 Task: Log work in the project Visionary for the issue 'Develop a new tool for automated testing of database management systems' spent time as '4w 5d 21h 41m' and remaining time as '3w 2d 14h 42m' and move to top of backlog. Now add the issue to the epic 'Network Upgrade'.
Action: Mouse moved to (664, 384)
Screenshot: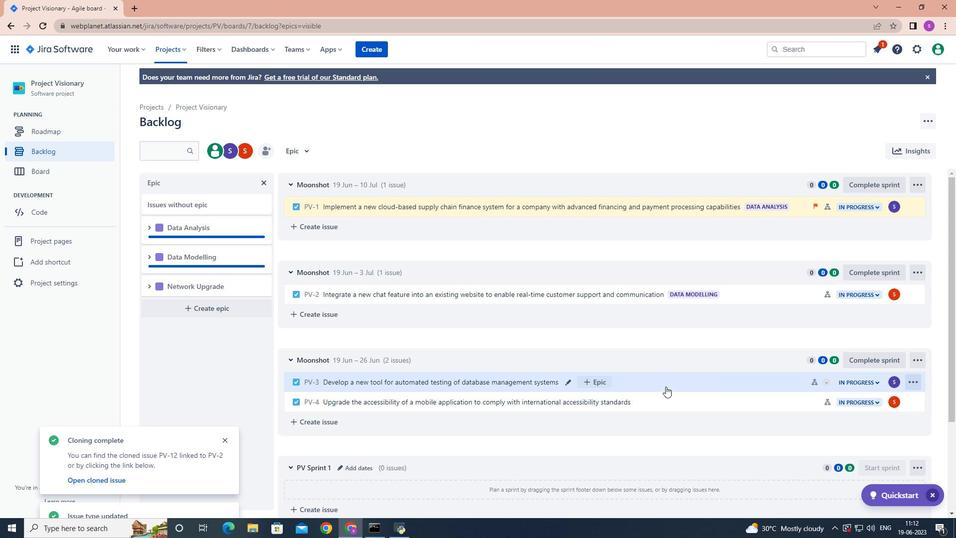 
Action: Mouse pressed left at (664, 384)
Screenshot: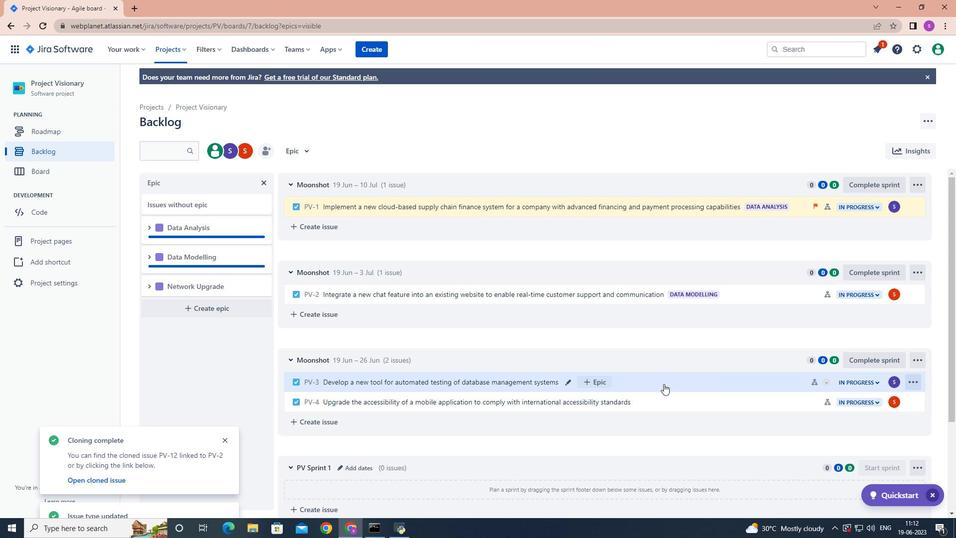
Action: Mouse moved to (913, 180)
Screenshot: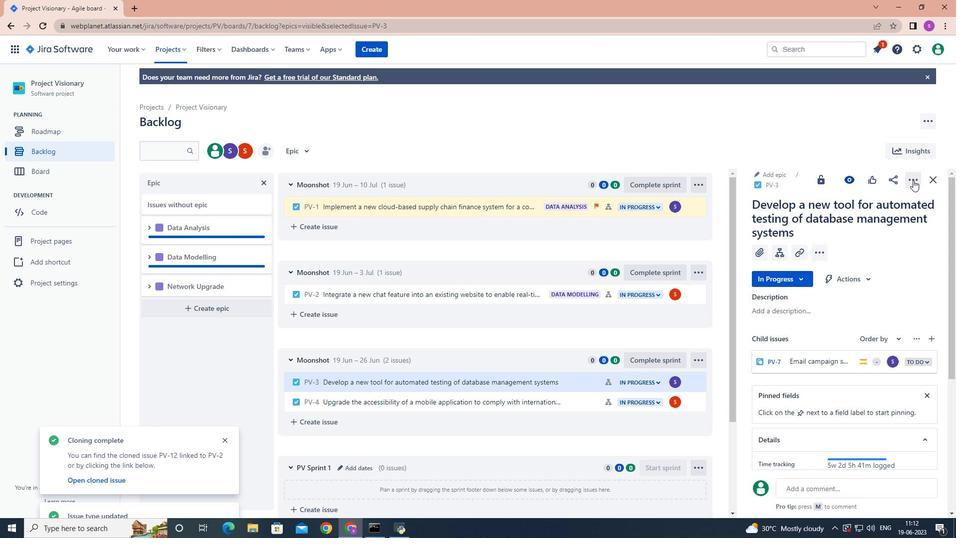 
Action: Mouse pressed left at (913, 180)
Screenshot: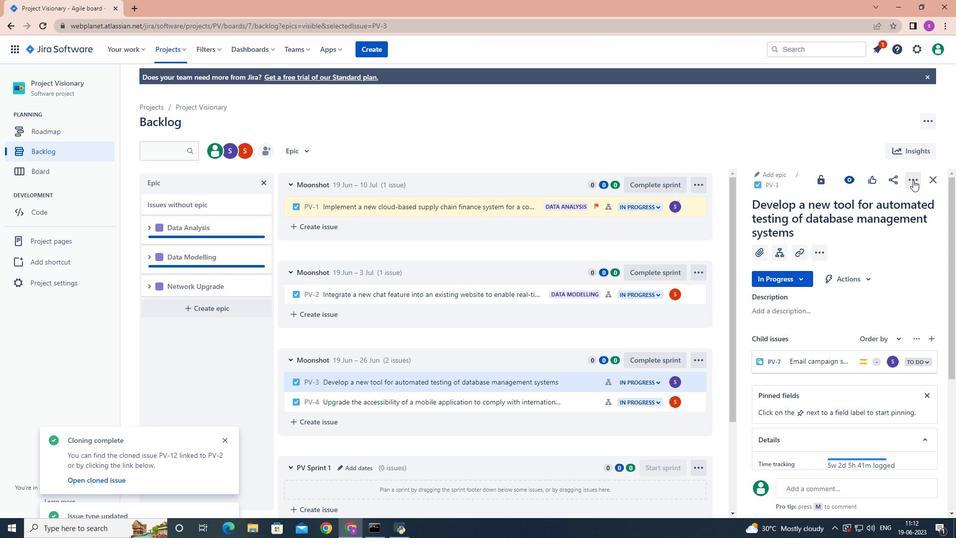 
Action: Mouse moved to (876, 206)
Screenshot: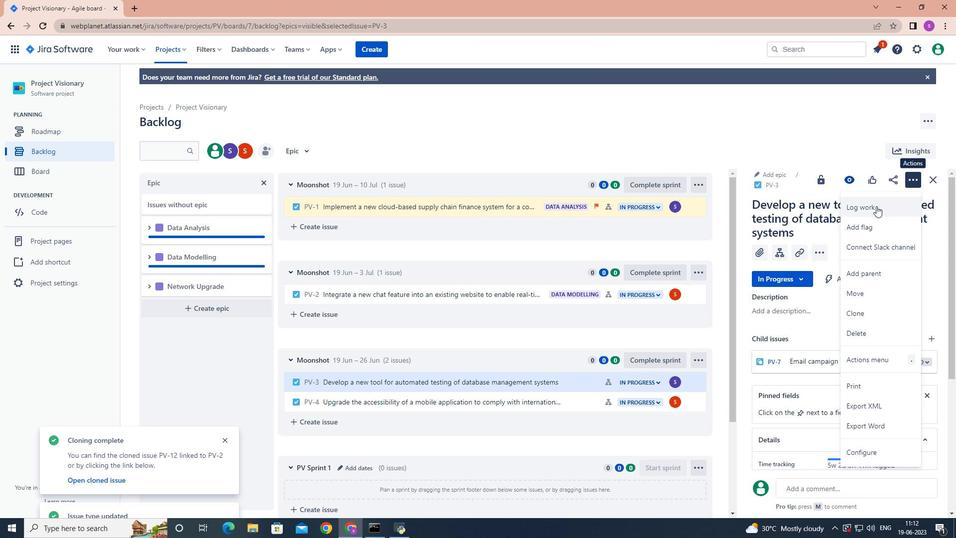 
Action: Mouse pressed left at (876, 206)
Screenshot: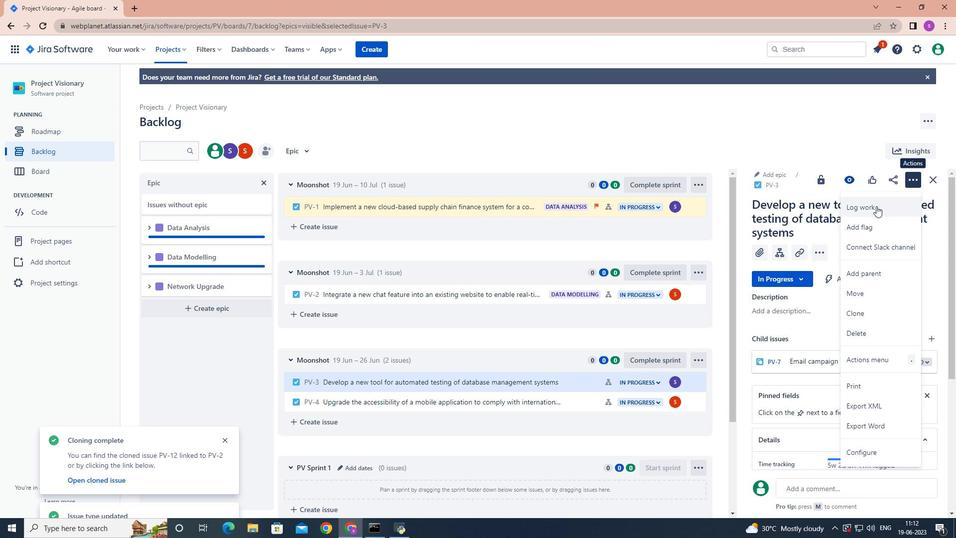 
Action: Mouse moved to (799, 221)
Screenshot: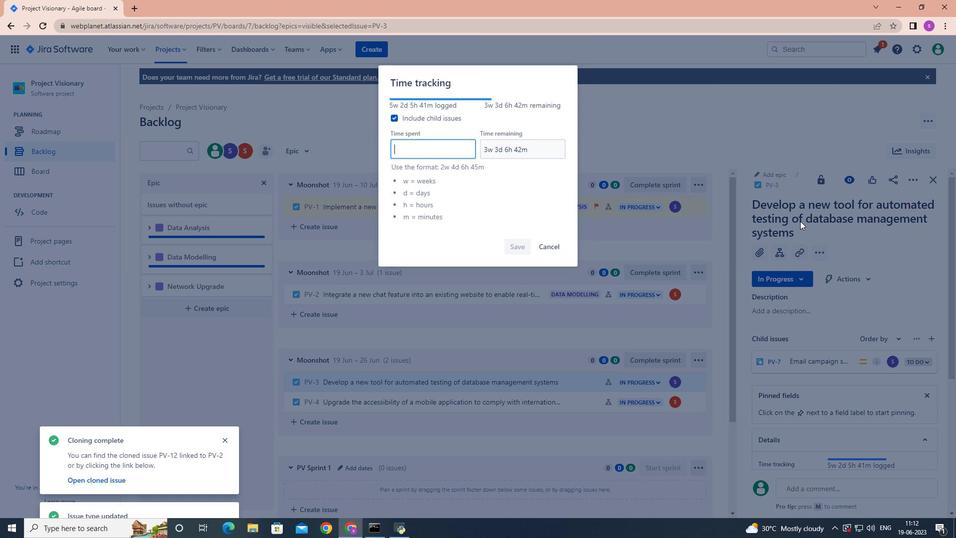 
Action: Key pressed 4w<Key.space>5d<Key.space>21h<Key.space>41m
Screenshot: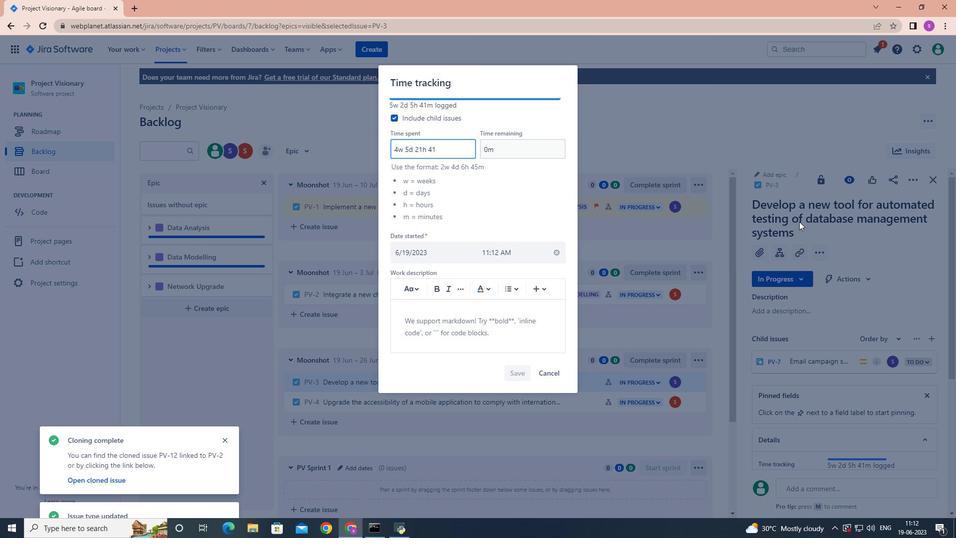
Action: Mouse moved to (495, 150)
Screenshot: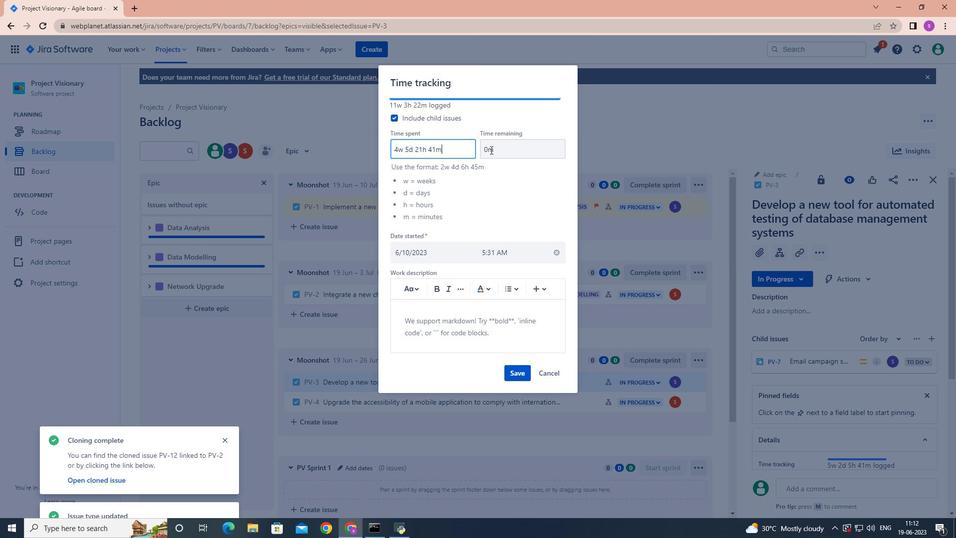 
Action: Mouse pressed left at (495, 150)
Screenshot: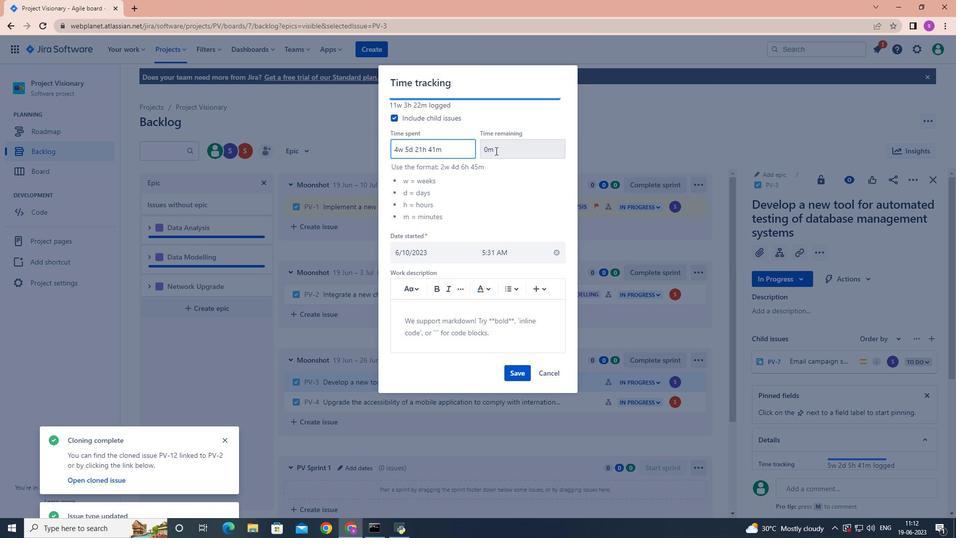 
Action: Mouse moved to (495, 150)
Screenshot: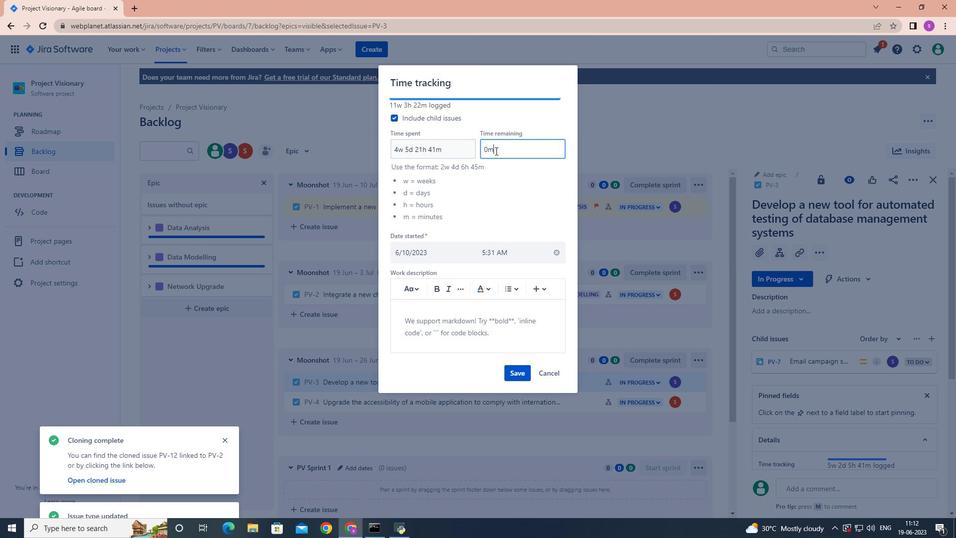 
Action: Key pressed <Key.backspace><Key.backspace><Key.backspace>3w<Key.space>2d<Key.space>14h<Key.space>42m
Screenshot: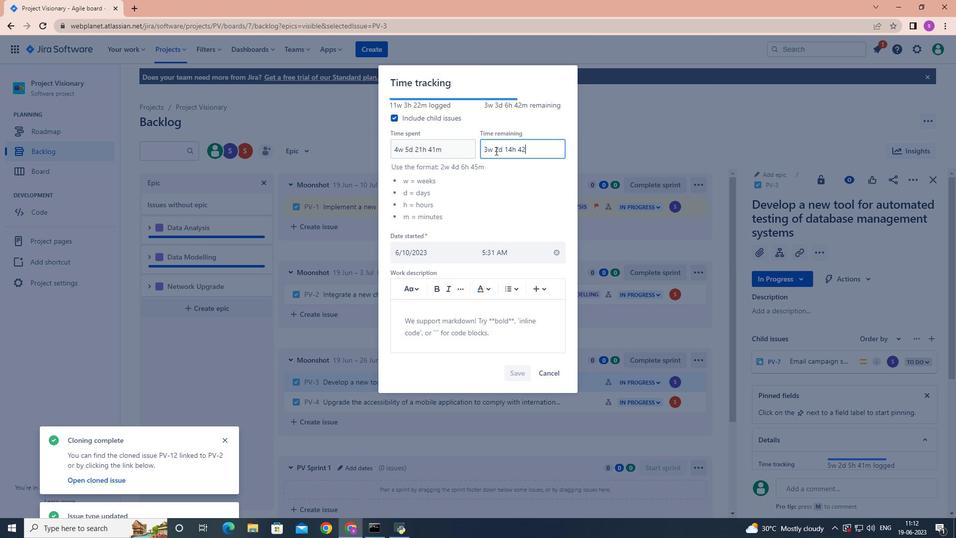 
Action: Mouse moved to (515, 373)
Screenshot: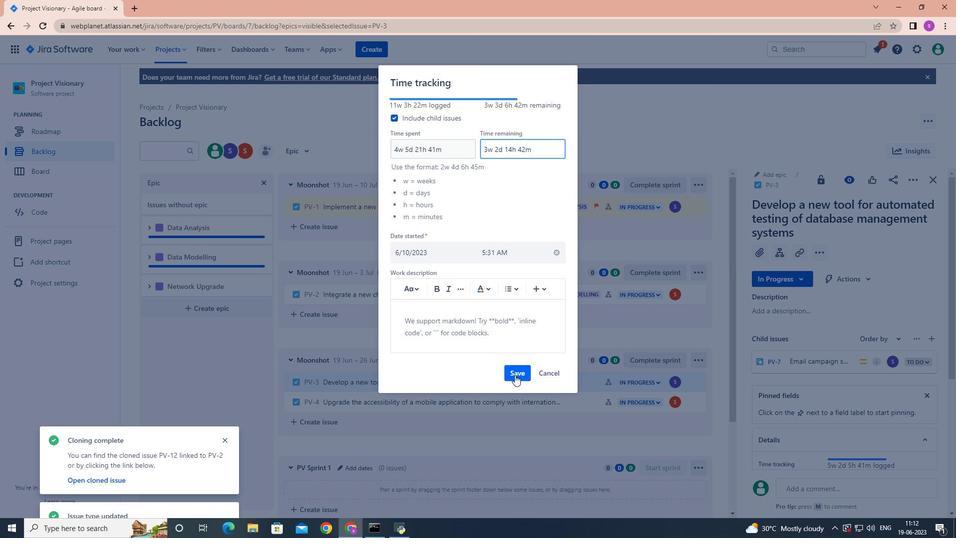 
Action: Mouse pressed left at (515, 373)
Screenshot: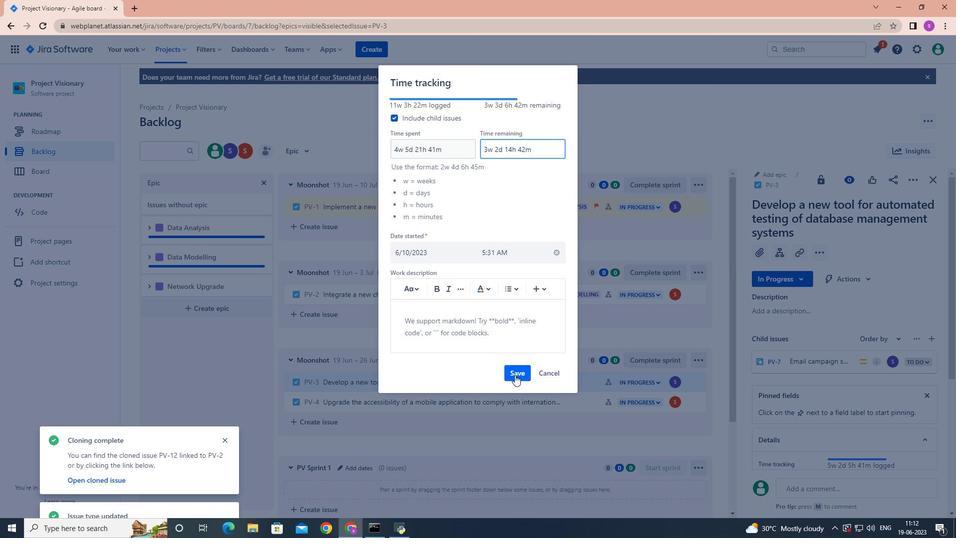 
Action: Mouse moved to (693, 382)
Screenshot: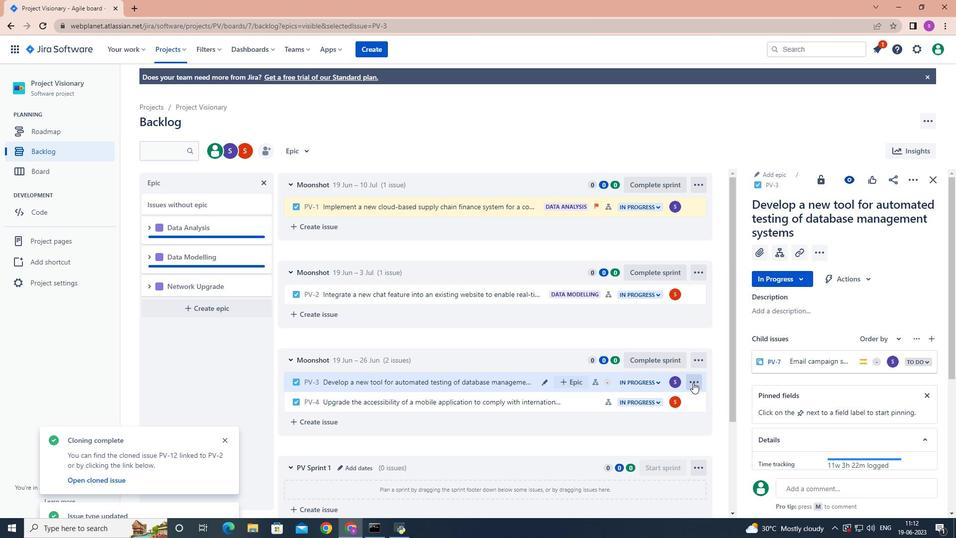 
Action: Mouse pressed left at (693, 382)
Screenshot: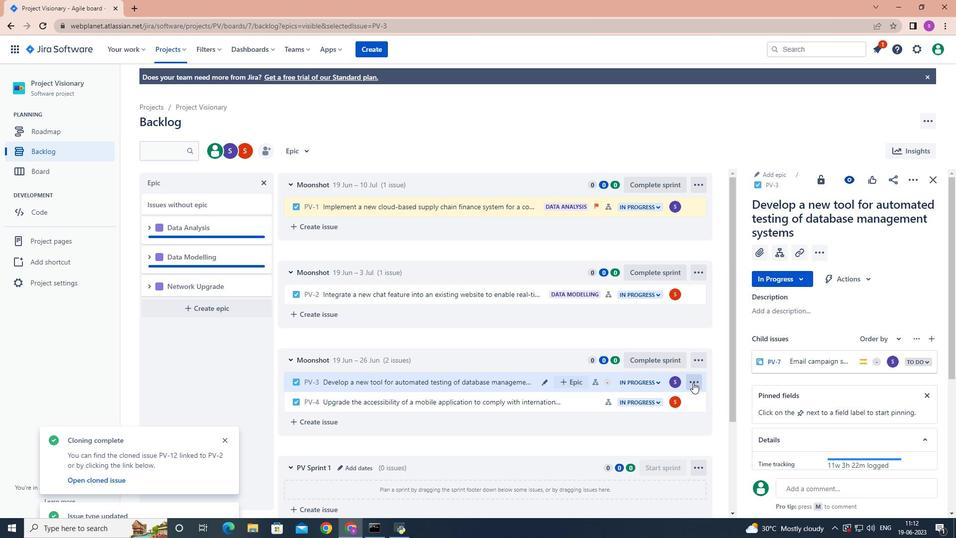 
Action: Mouse moved to (678, 341)
Screenshot: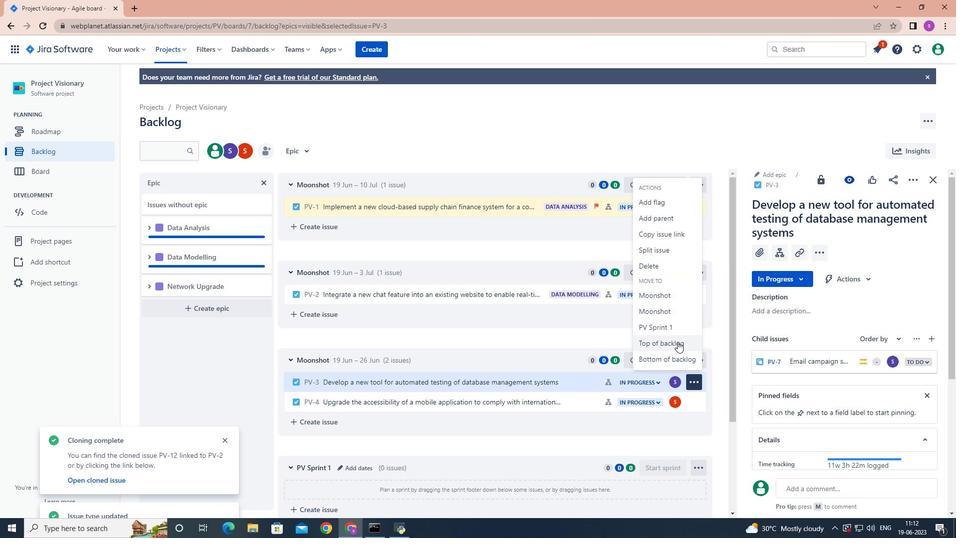 
Action: Mouse pressed left at (678, 341)
Screenshot: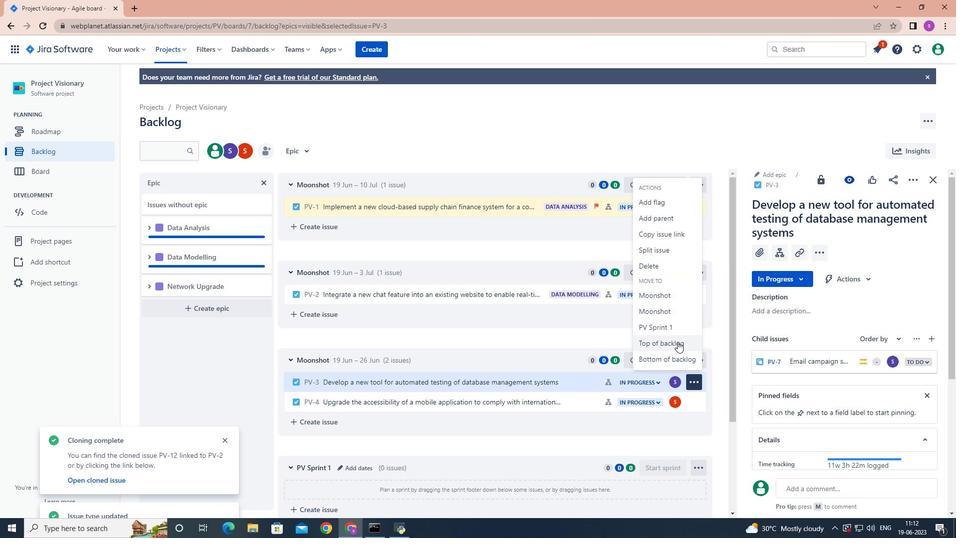 
Action: Mouse moved to (508, 165)
Screenshot: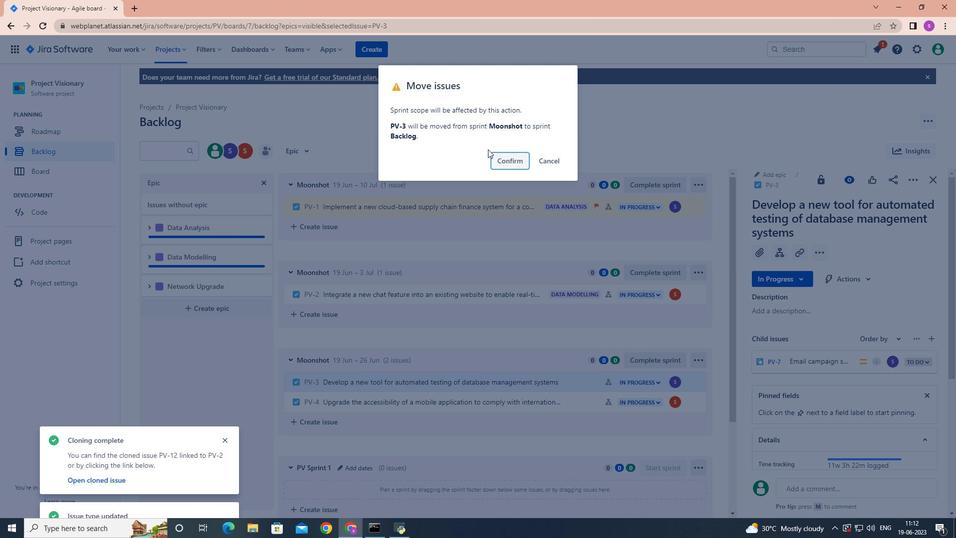 
Action: Mouse pressed left at (508, 165)
Screenshot: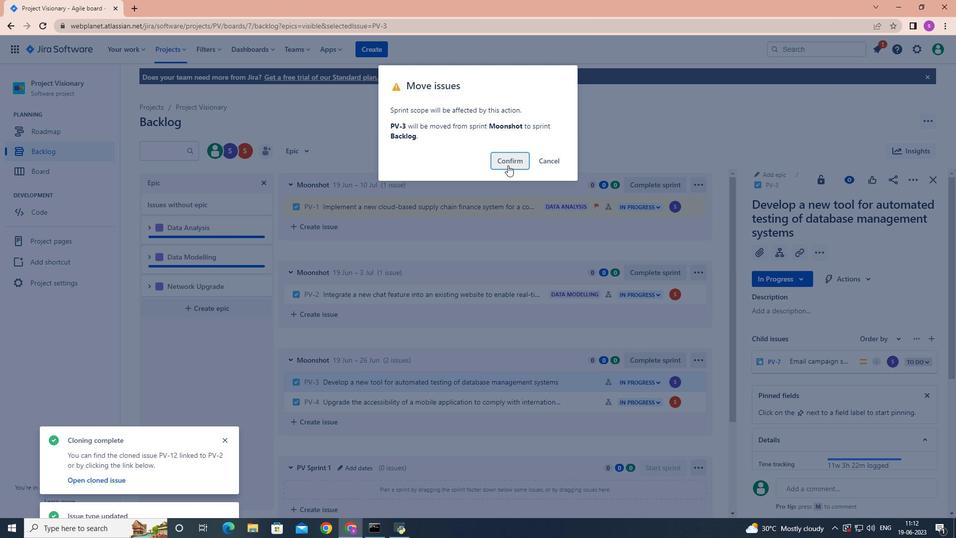 
Action: Mouse moved to (477, 316)
Screenshot: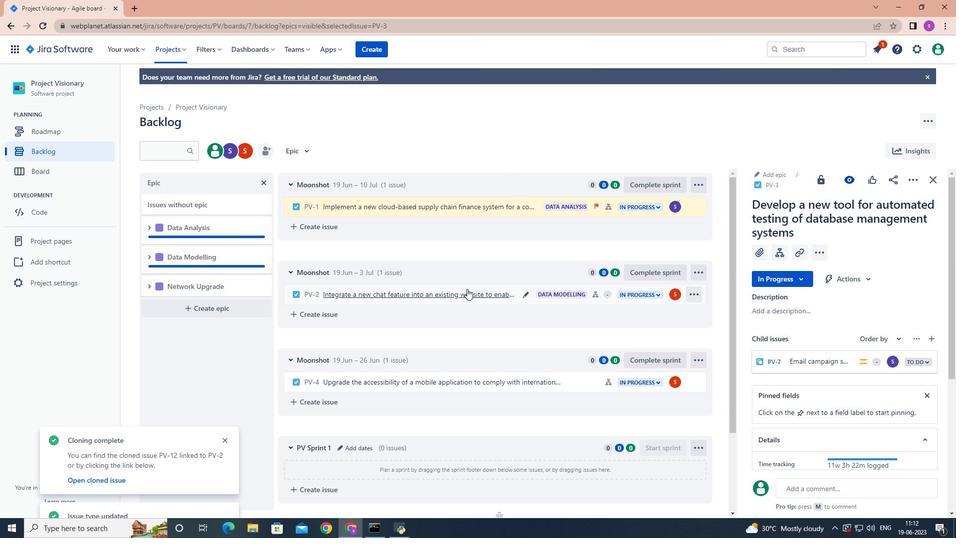 
Action: Mouse scrolled (477, 315) with delta (0, 0)
Screenshot: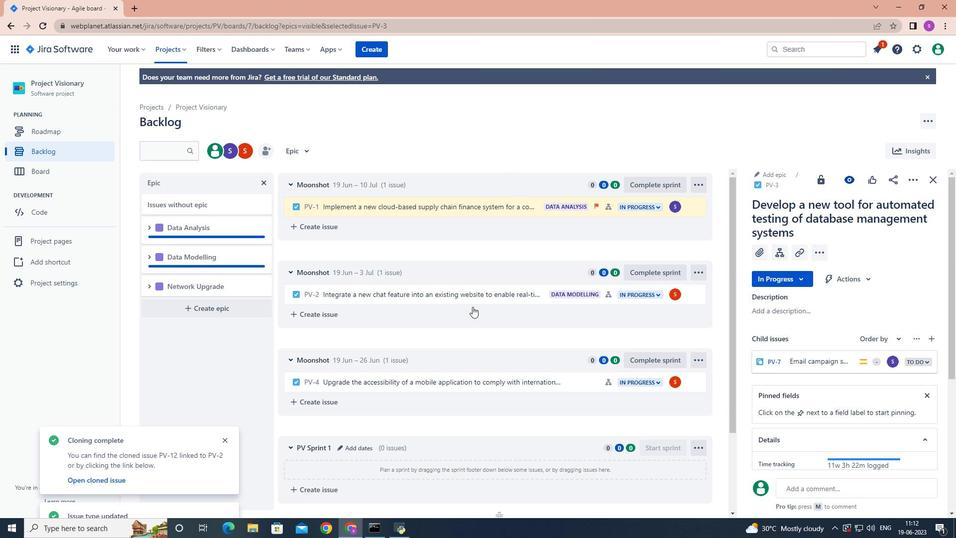 
Action: Mouse moved to (477, 315)
Screenshot: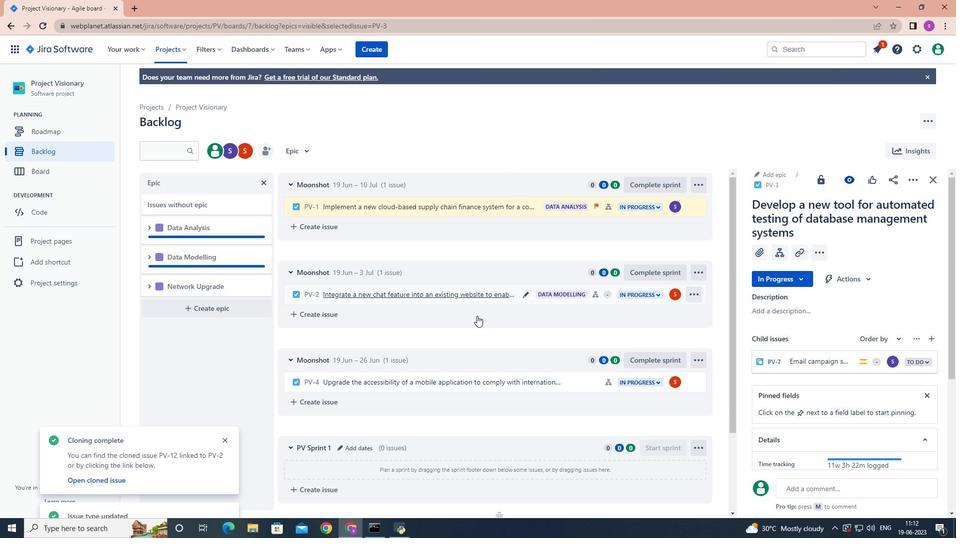 
Action: Mouse scrolled (477, 314) with delta (0, 0)
Screenshot: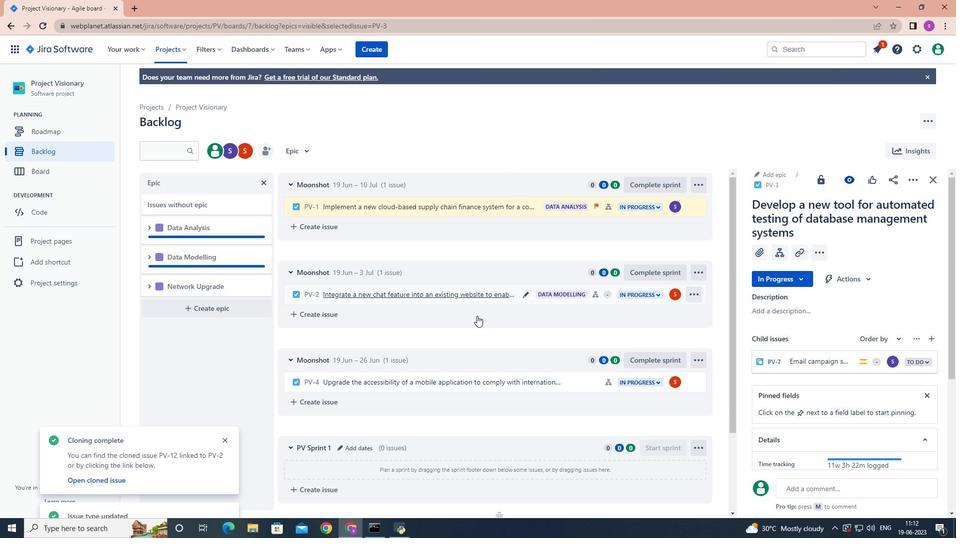 
Action: Mouse moved to (574, 460)
Screenshot: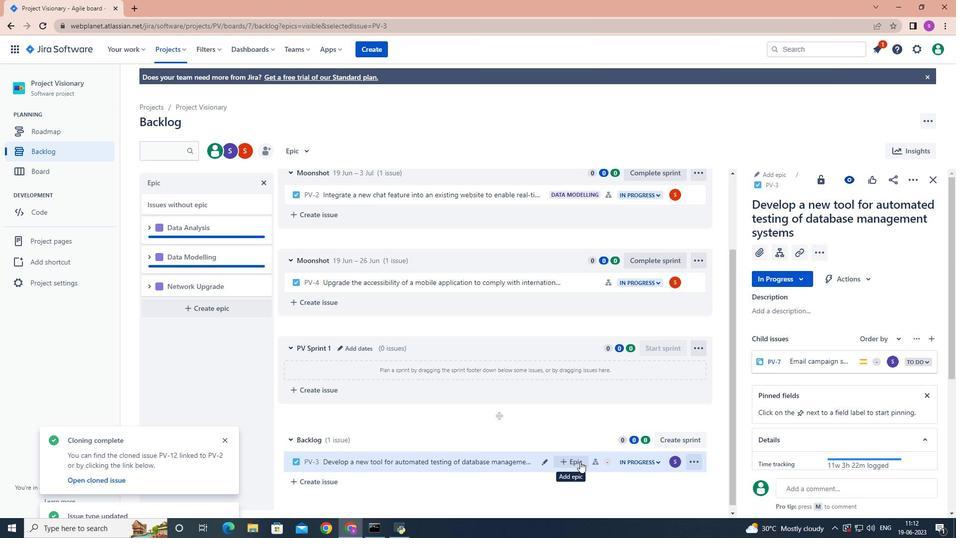 
Action: Mouse pressed left at (574, 460)
Screenshot: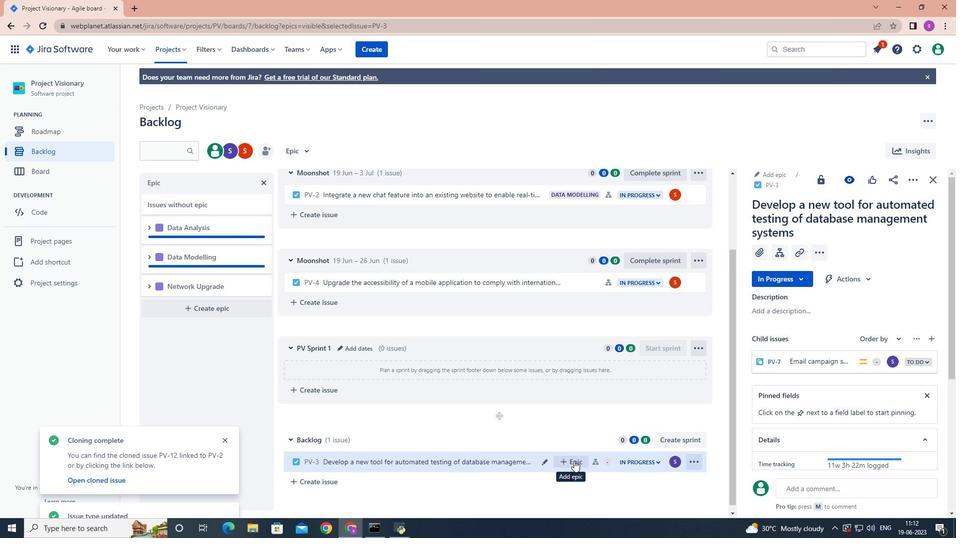 
Action: Mouse moved to (676, 497)
Screenshot: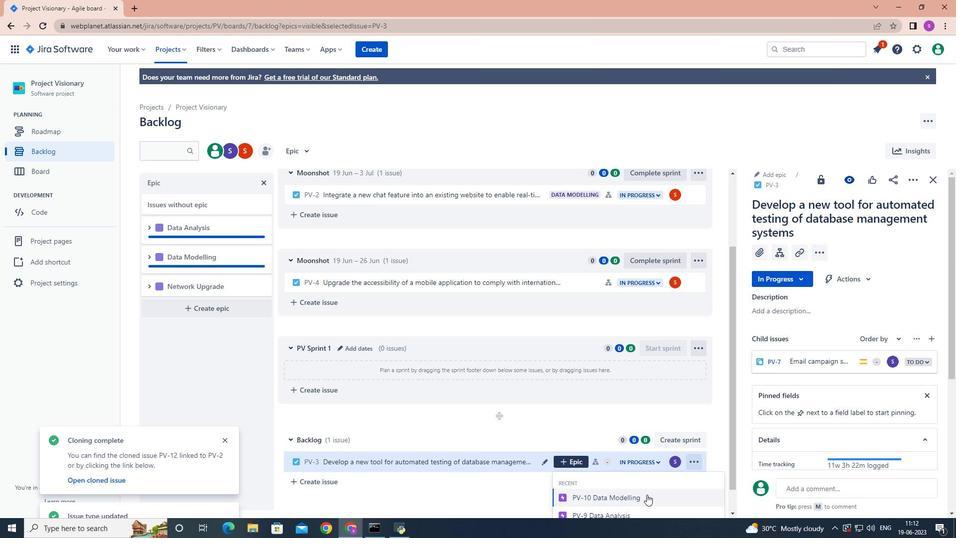 
Action: Mouse scrolled (676, 497) with delta (0, 0)
Screenshot: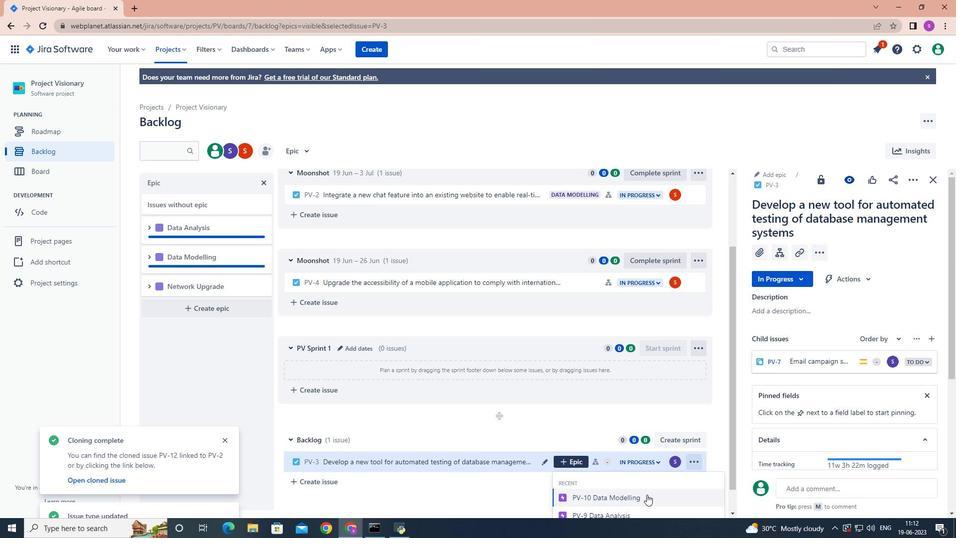 
Action: Mouse moved to (676, 497)
Screenshot: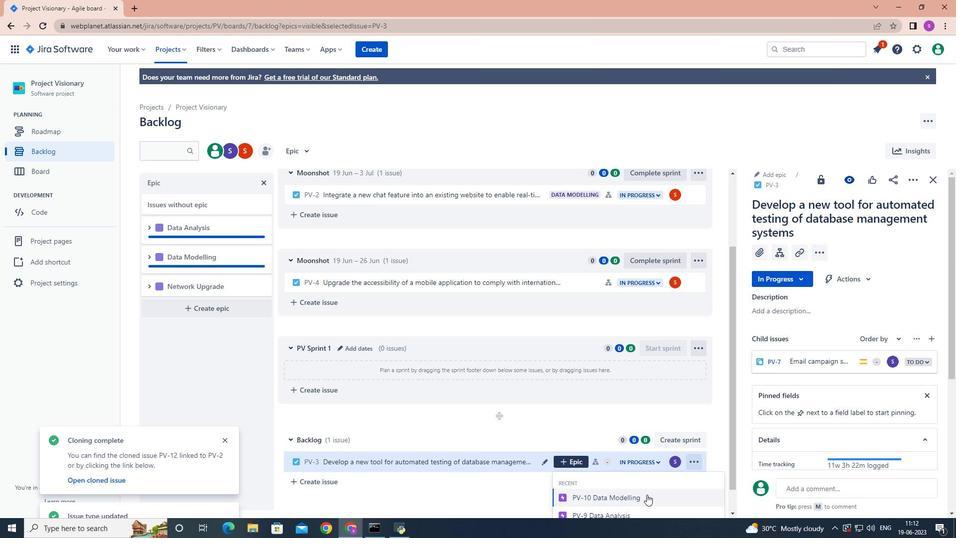 
Action: Mouse scrolled (676, 496) with delta (0, 0)
Screenshot: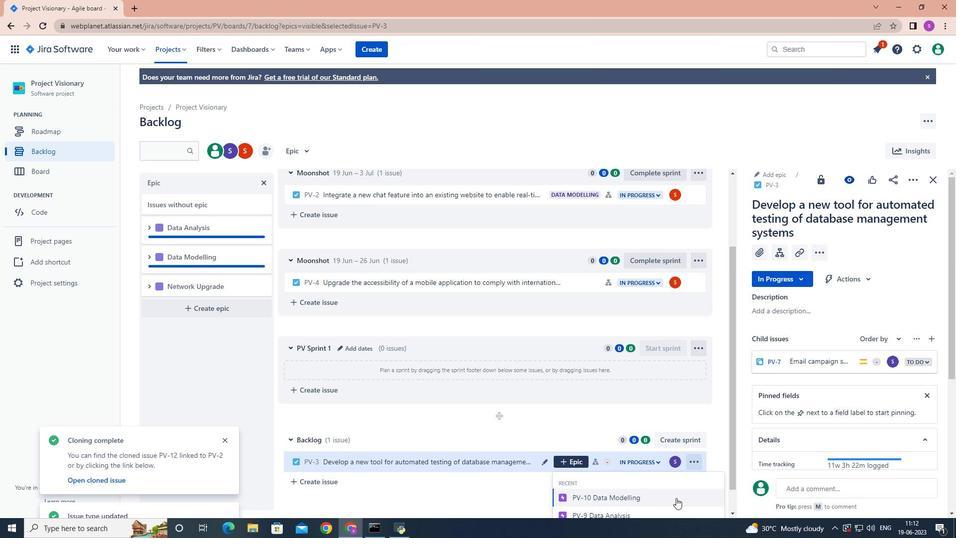 
Action: Mouse moved to (677, 495)
Screenshot: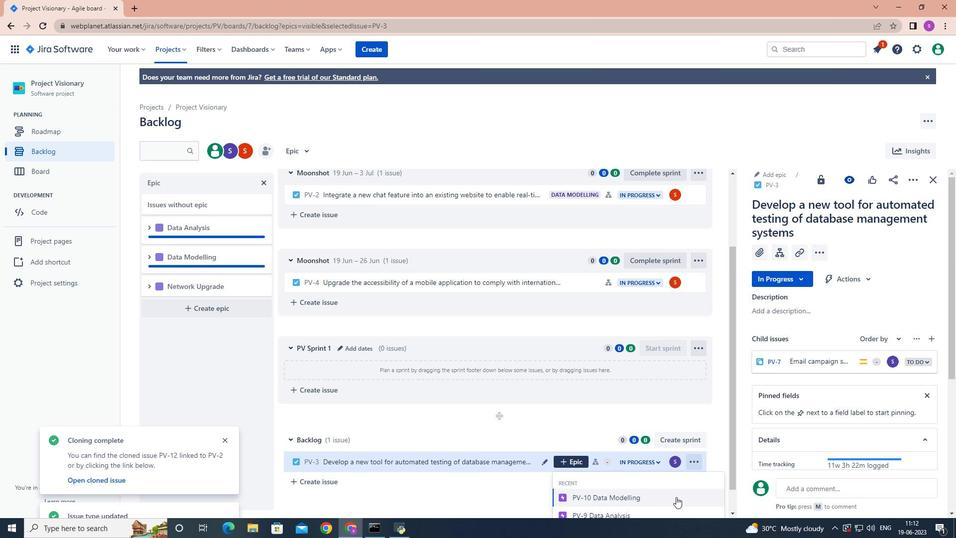 
Action: Mouse scrolled (677, 495) with delta (0, 0)
Screenshot: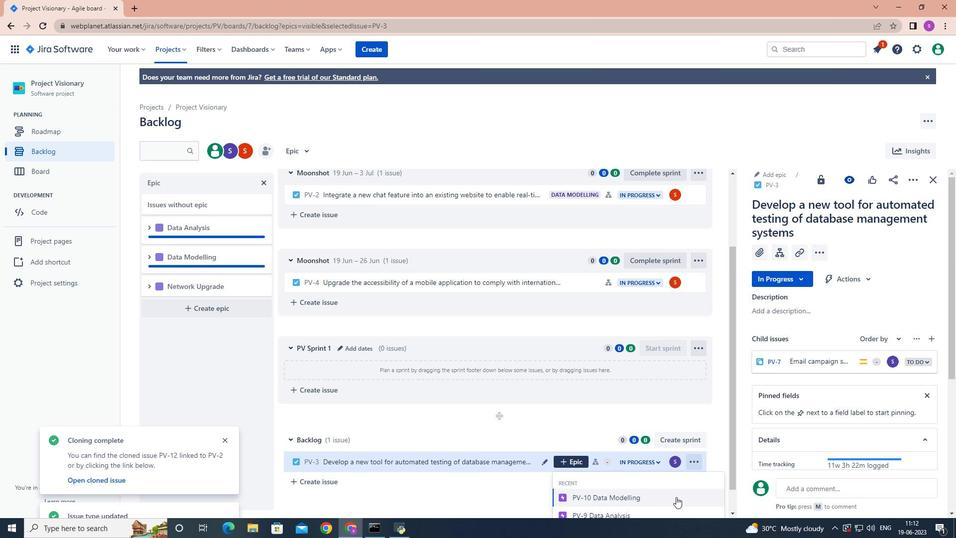 
Action: Mouse moved to (692, 487)
Screenshot: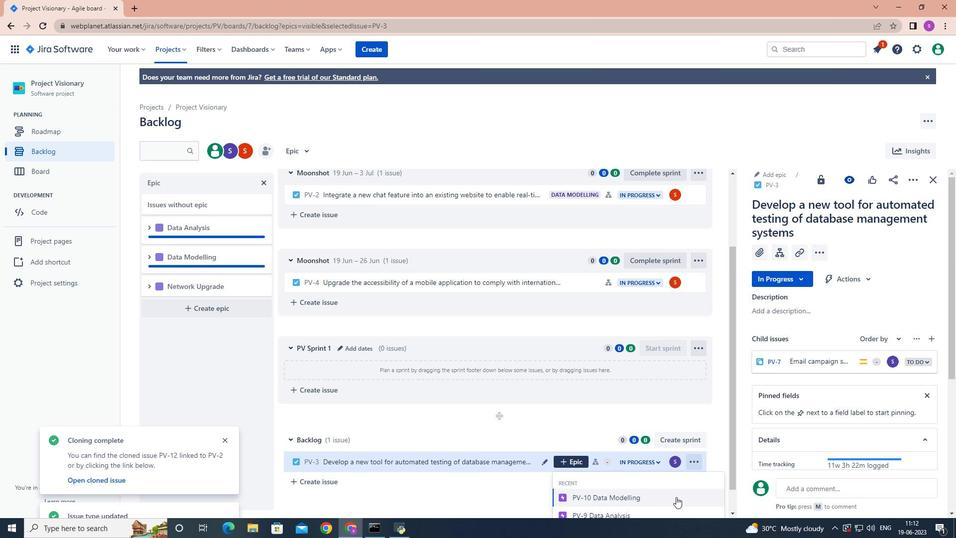 
Action: Mouse scrolled (692, 486) with delta (0, 0)
Screenshot: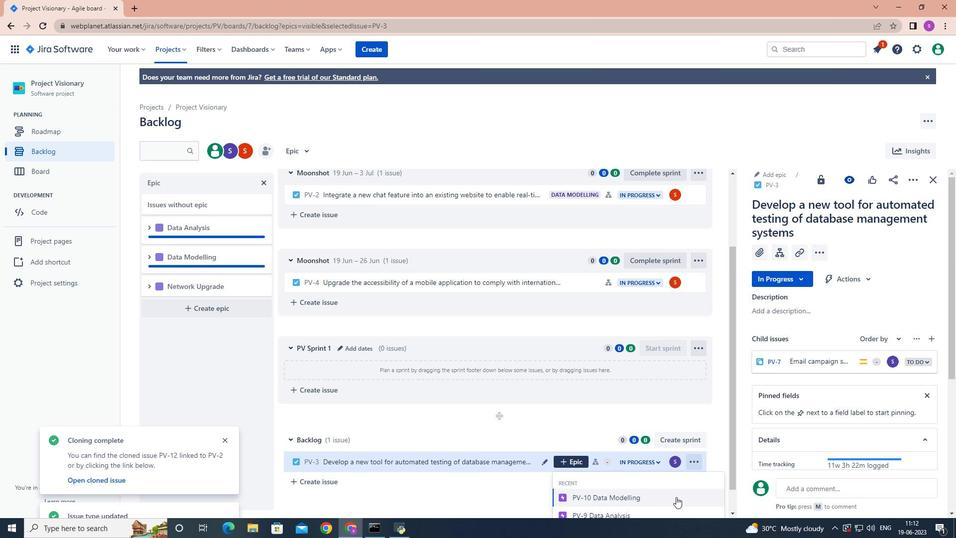 
Action: Mouse moved to (733, 501)
Screenshot: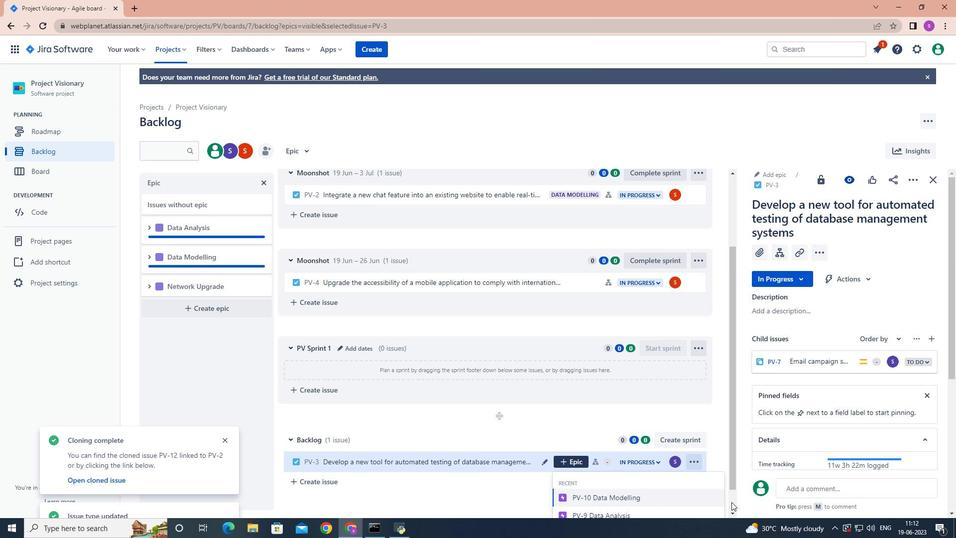 
Action: Mouse scrolled (733, 501) with delta (0, 0)
Screenshot: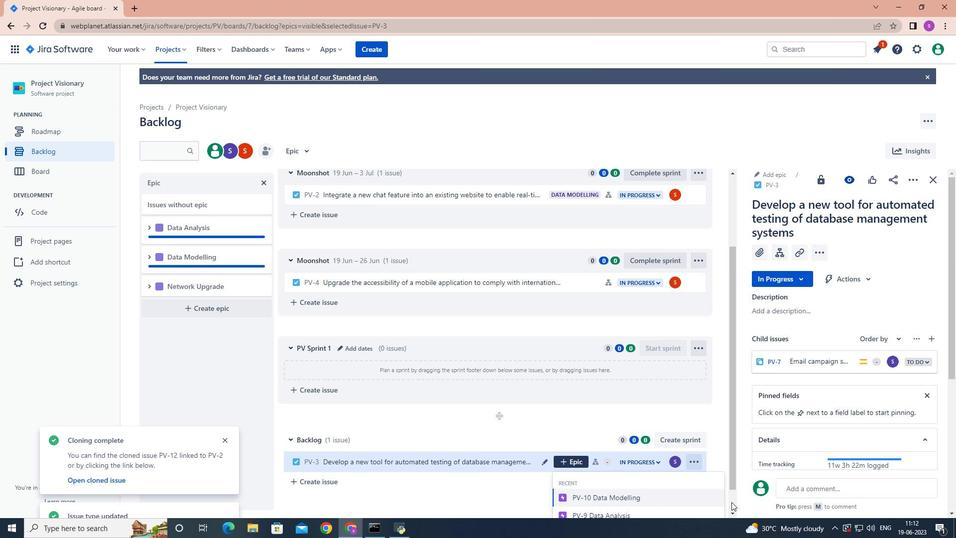 
Action: Mouse moved to (733, 501)
Screenshot: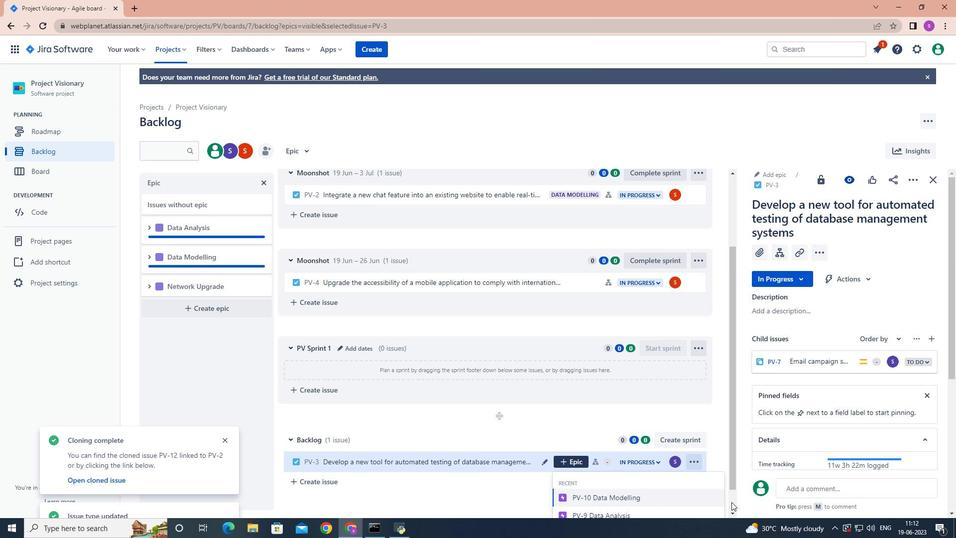 
Action: Mouse scrolled (733, 501) with delta (0, 0)
Screenshot: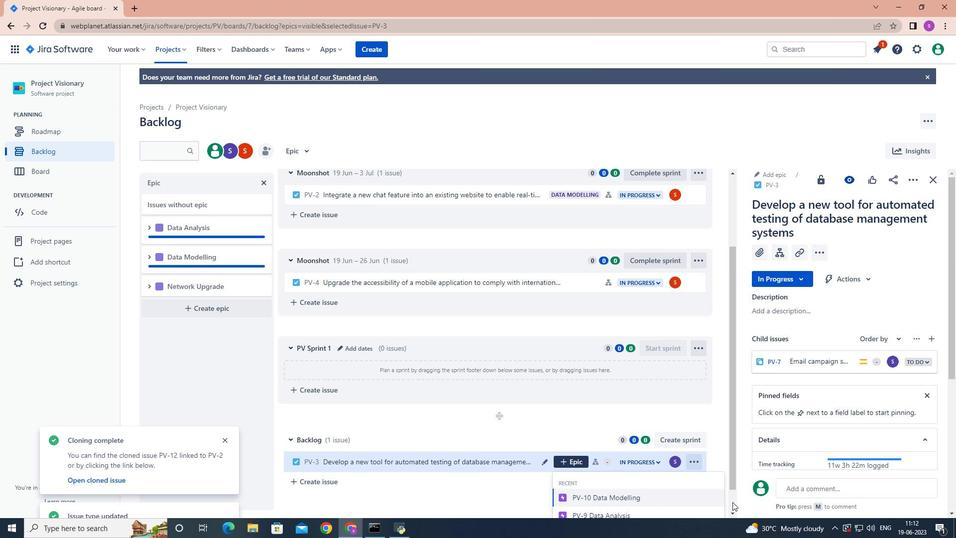 
Action: Mouse scrolled (733, 501) with delta (0, 0)
Screenshot: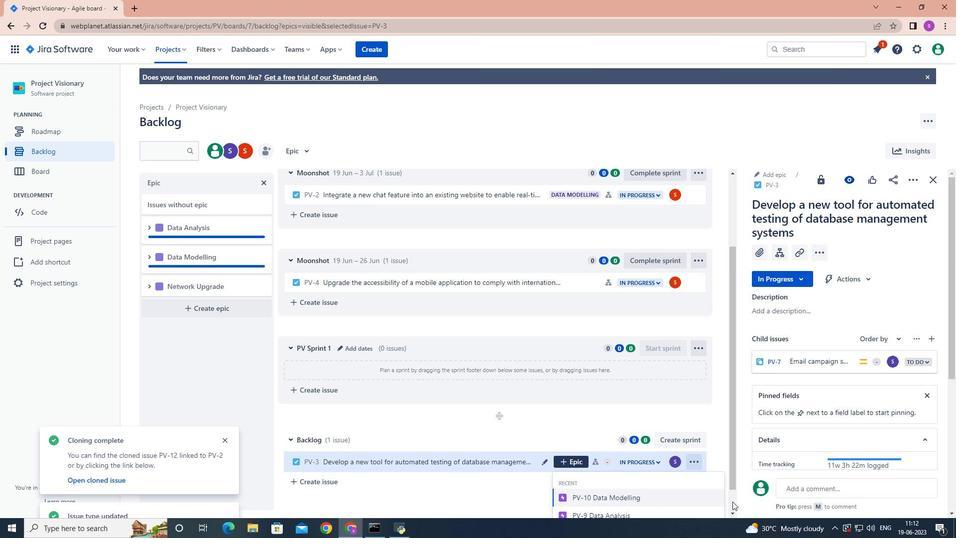 
Action: Mouse scrolled (733, 501) with delta (0, 0)
Screenshot: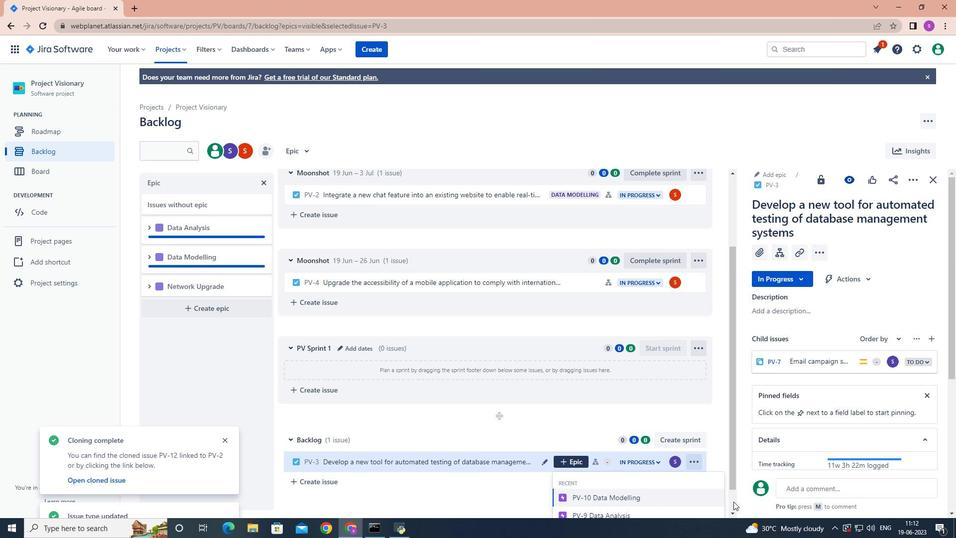 
Action: Mouse moved to (733, 501)
Screenshot: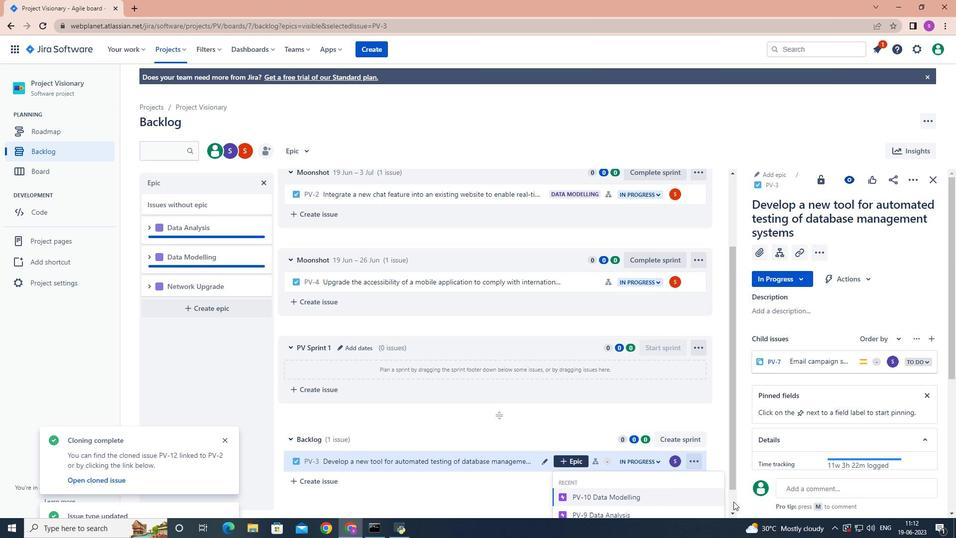 
Action: Mouse scrolled (733, 500) with delta (0, 0)
Screenshot: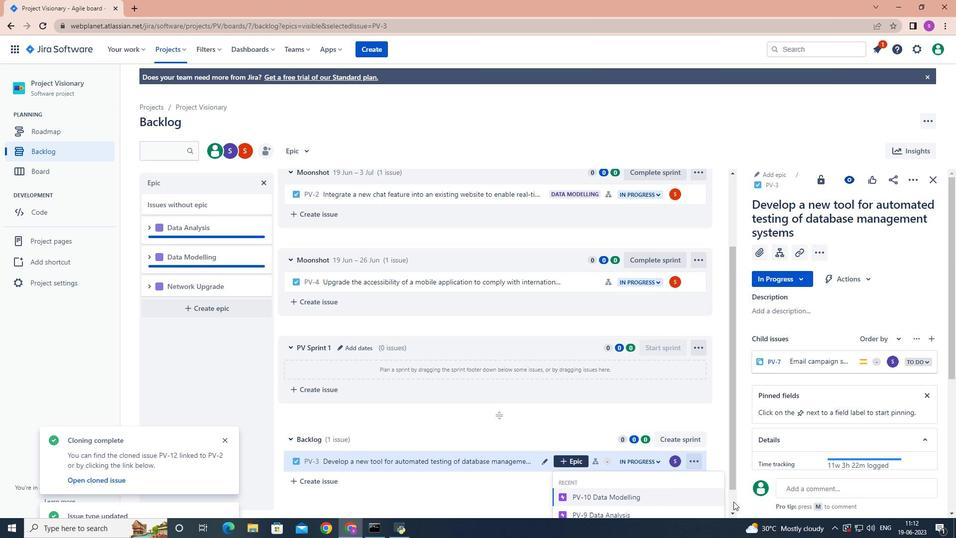 
Action: Mouse moved to (647, 502)
Screenshot: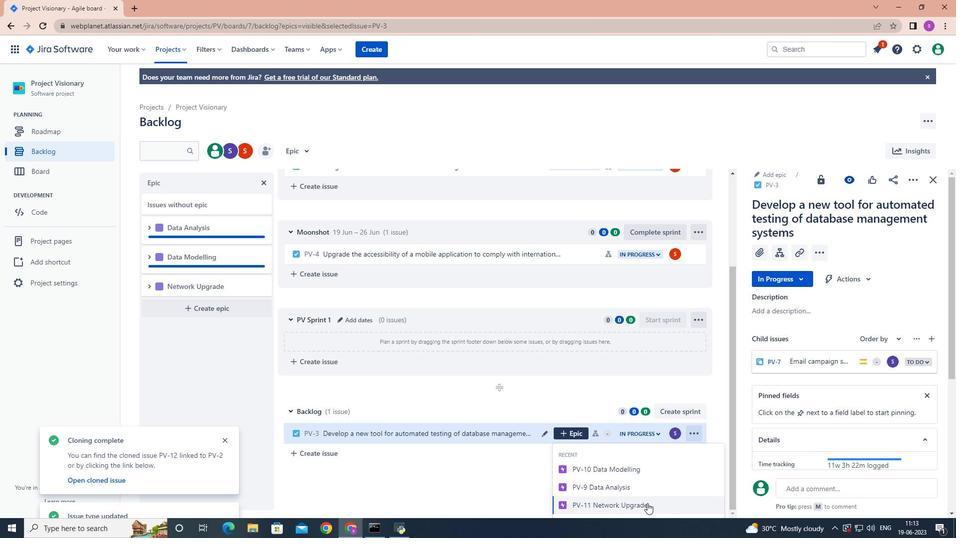 
Action: Mouse pressed left at (647, 502)
Screenshot: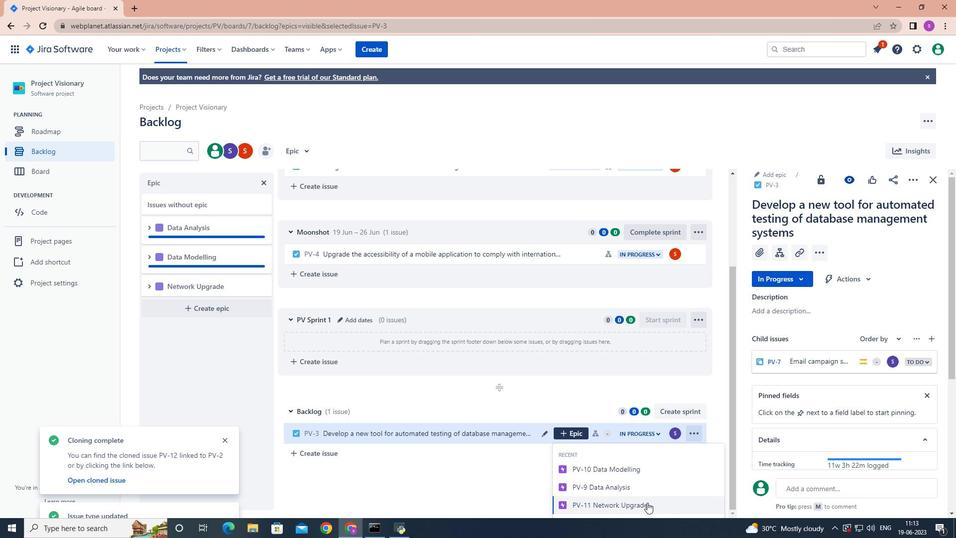 
Action: Mouse moved to (605, 475)
Screenshot: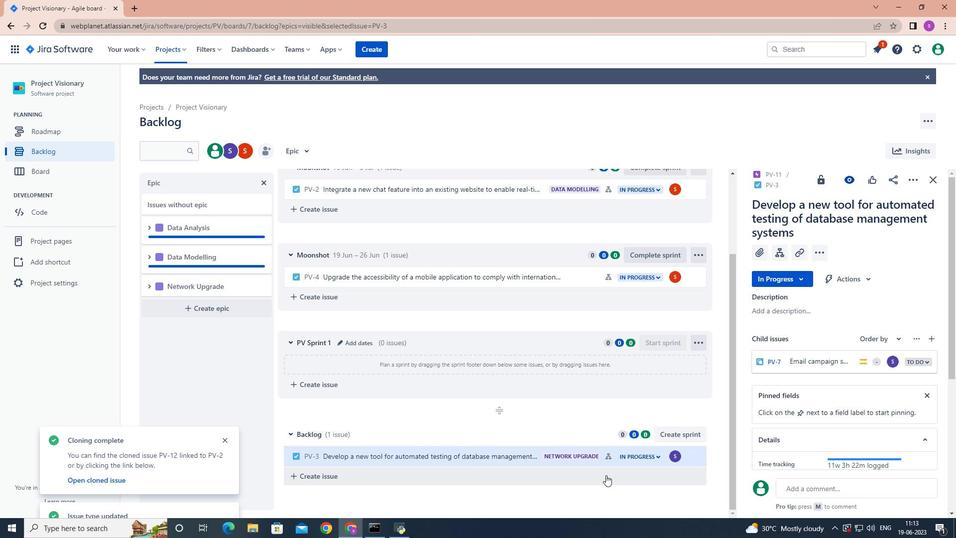 
